 Task: Add an event with the title Lunch Break: Mindfulness and Stress Reduction Workshop, date '2023/12/07', time 7:50 AM to 9:50 AMand add a description: The training workshop will be facilitated by experienced negotiation experts who will provide guidance, insights, and practical tips throughout the session. Participants will have ample opportunities to ask questions, share experiences, and receive personalized feedback on their negotiation skills.Select event color  Tangerine . Add location for the event as: 123 Belém Tower, Lisbon, Portugal, logged in from the account softage.5@softage.netand send the event invitation to softage.6@softage.net and softage.7@softage.net. Set a reminder for the event Doesn't repeat
Action: Mouse moved to (46, 106)
Screenshot: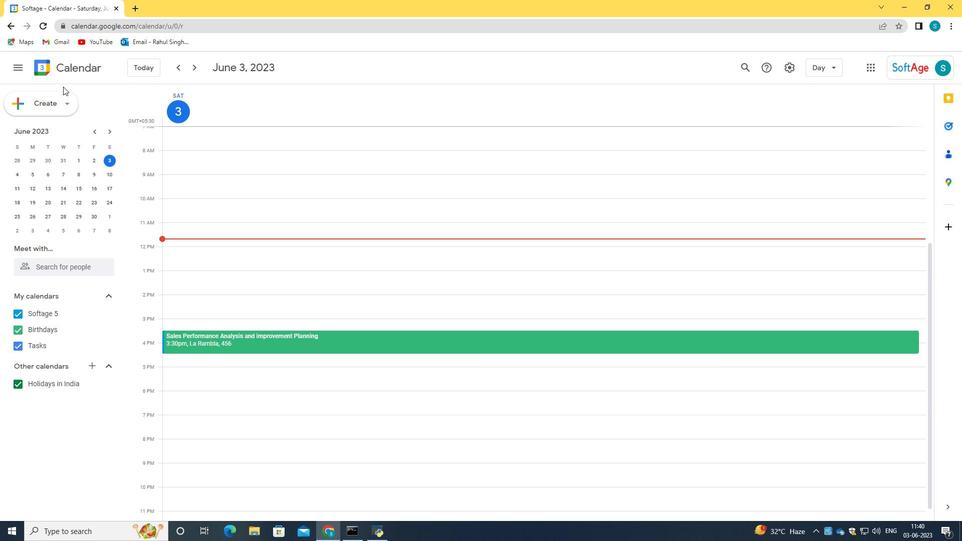 
Action: Mouse pressed left at (46, 106)
Screenshot: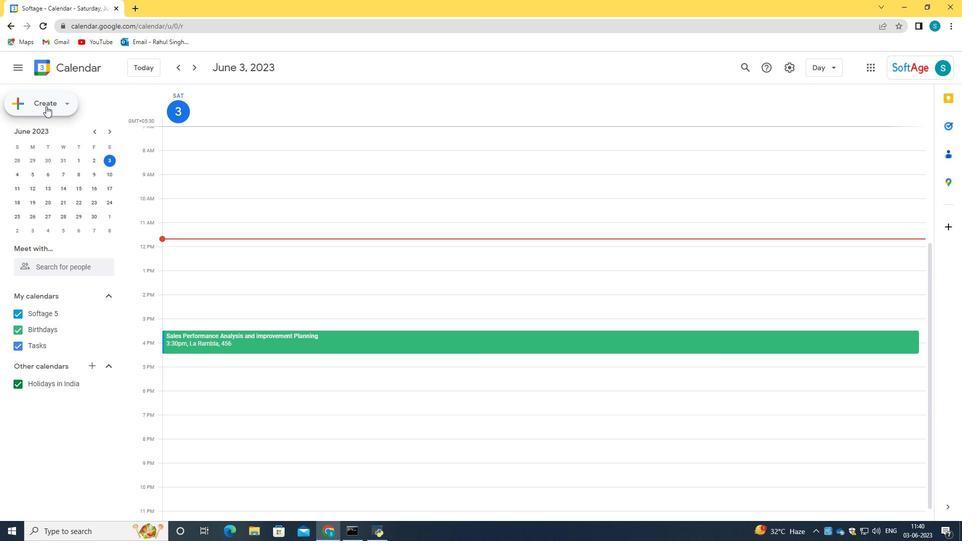 
Action: Mouse moved to (63, 134)
Screenshot: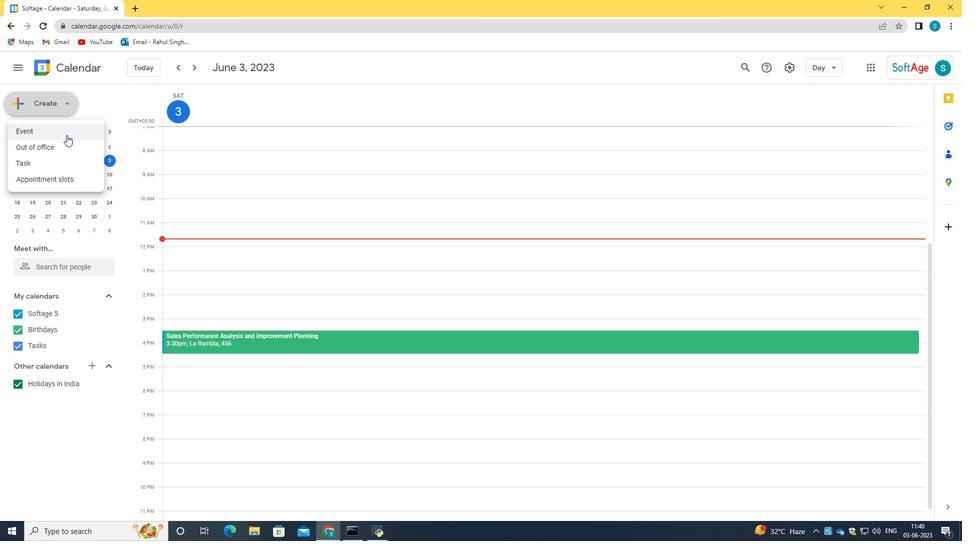 
Action: Mouse pressed left at (63, 134)
Screenshot: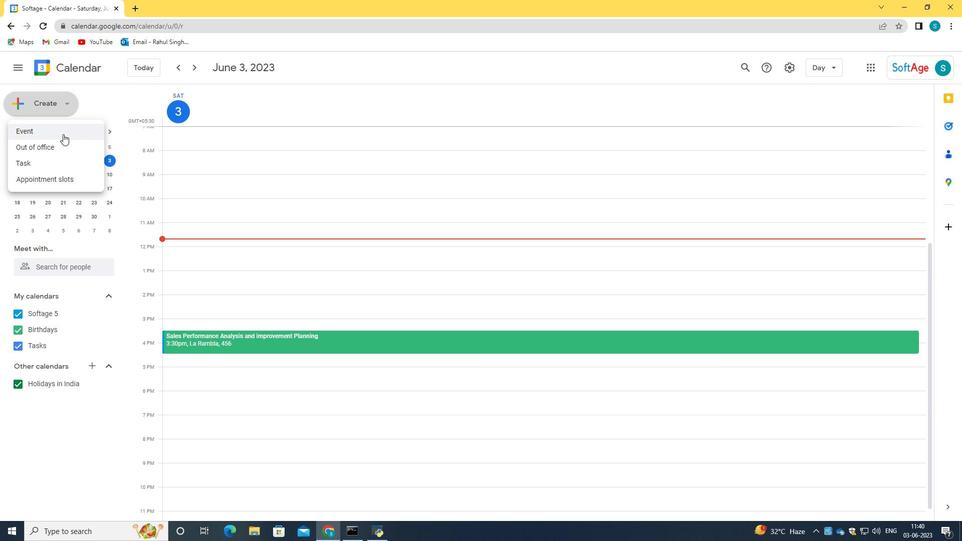 
Action: Mouse moved to (559, 402)
Screenshot: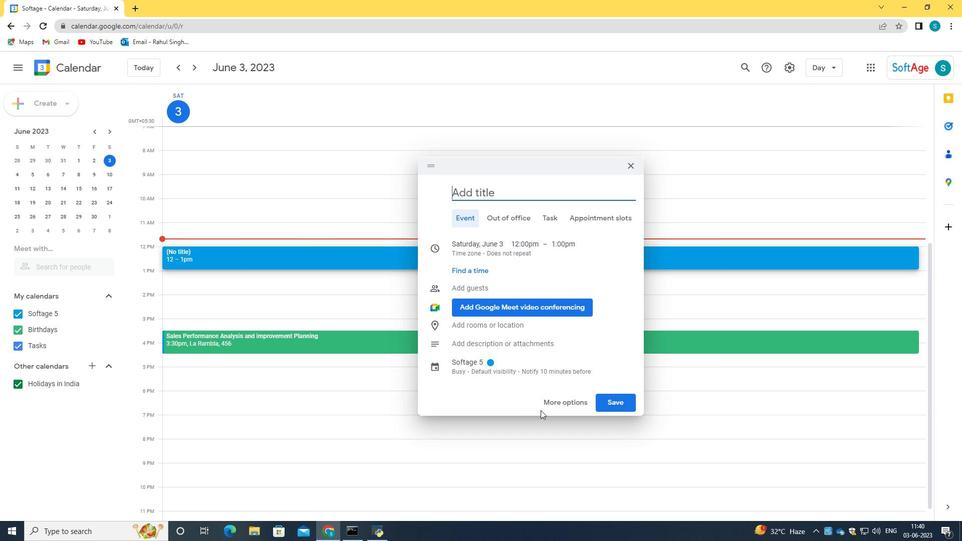 
Action: Mouse pressed left at (559, 402)
Screenshot: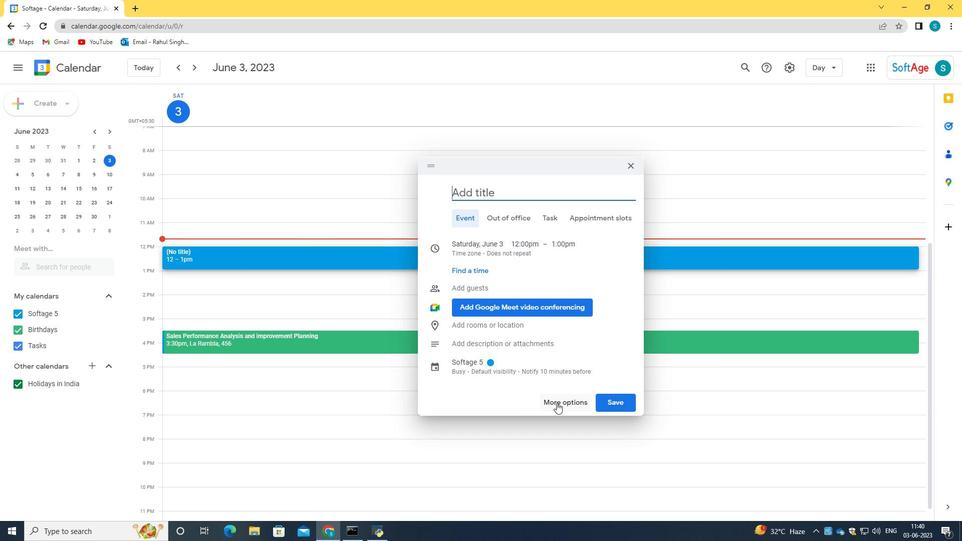 
Action: Mouse moved to (175, 75)
Screenshot: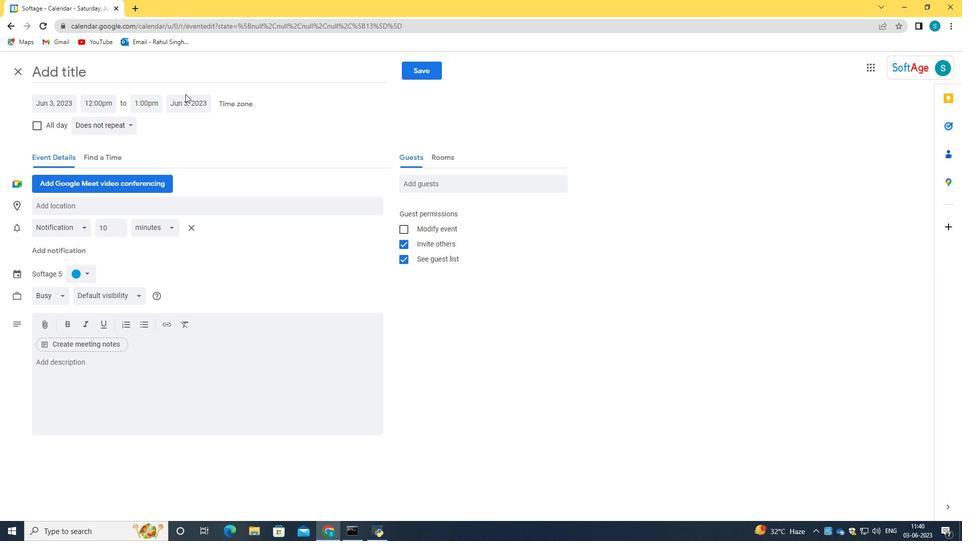 
Action: Mouse pressed left at (175, 75)
Screenshot: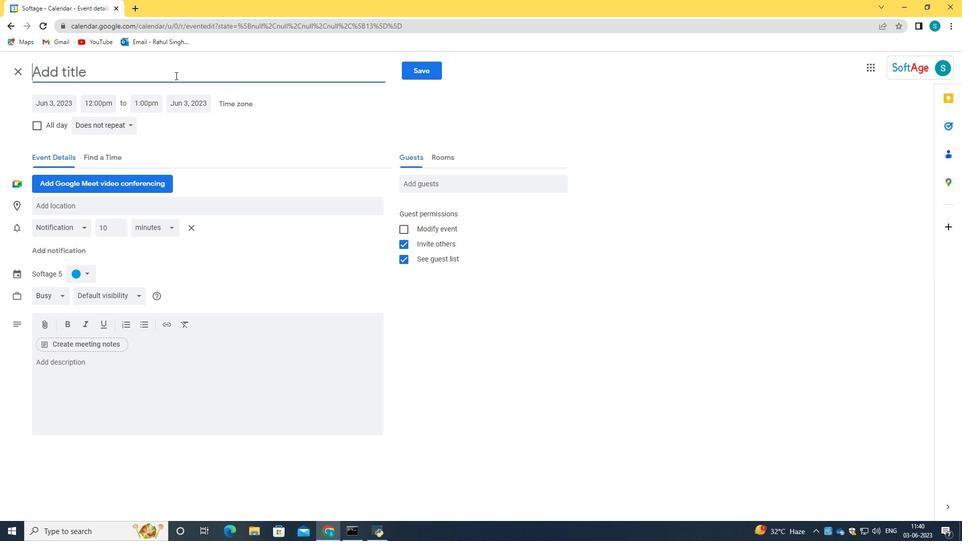
Action: Key pressed <Key.caps_lock>L<Key.caps_lock>uc<Key.backspace>nch<Key.space><Key.caps_lock>B<Key.caps_lock>reak<Key.shift_r>:<Key.space><Key.caps_lock>M<Key.caps_lock>indfulness<Key.space>and<Key.space><Key.caps_lock>S<Key.caps_lock>tress<Key.space><Key.caps_lock>R<Key.caps_lock>edua<Key.backspace>ction<Key.space><Key.caps_lock>W<Key.caps_lock>orkshop
Screenshot: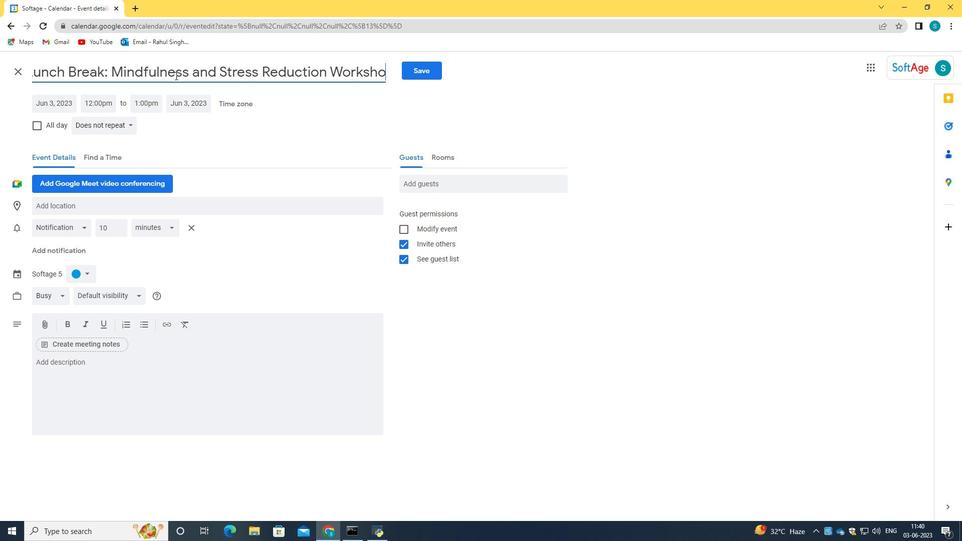 
Action: Mouse moved to (60, 102)
Screenshot: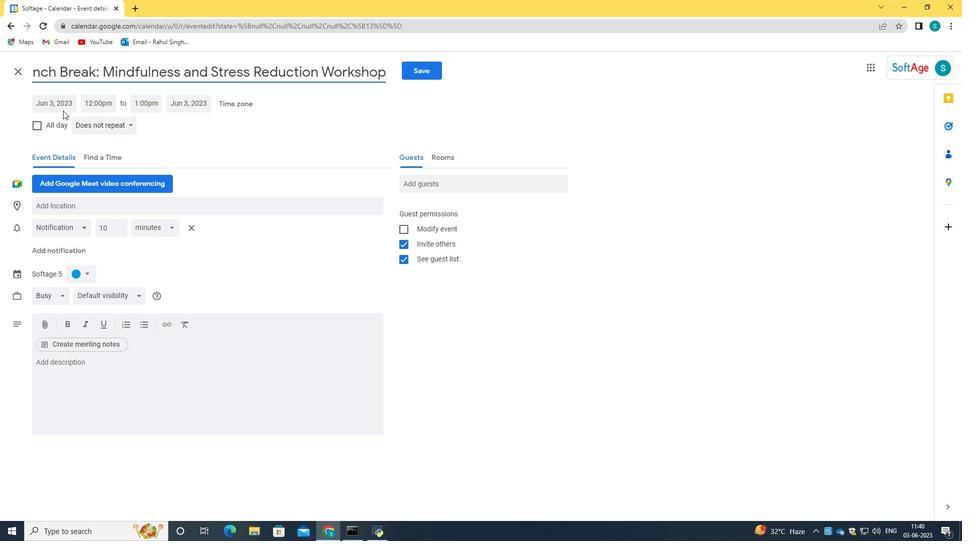 
Action: Mouse pressed left at (60, 102)
Screenshot: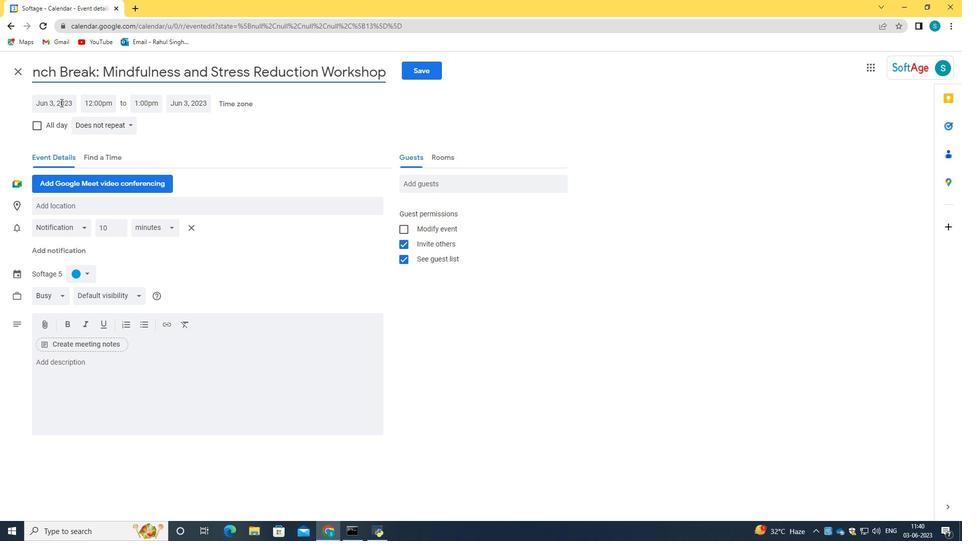 
Action: Key pressed 2023/12/07
Screenshot: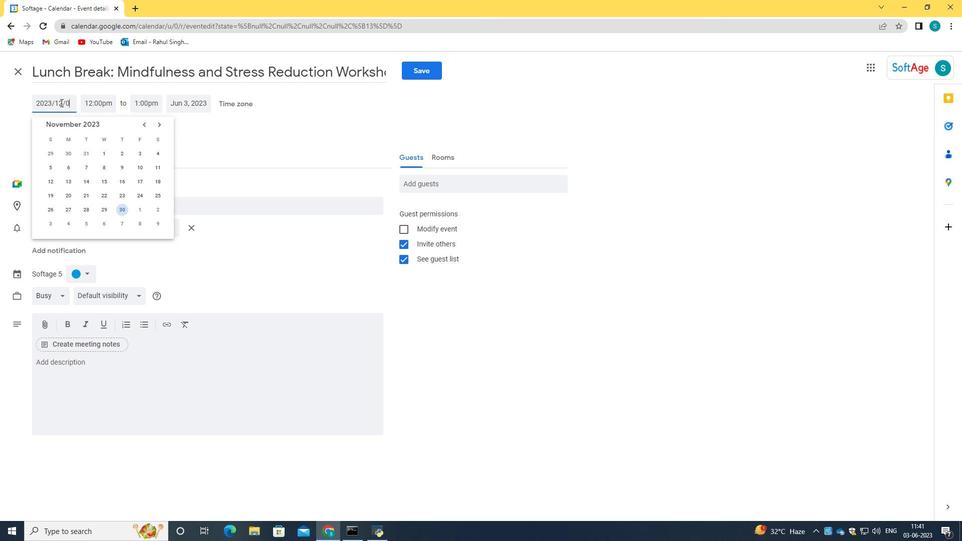 
Action: Mouse moved to (85, 101)
Screenshot: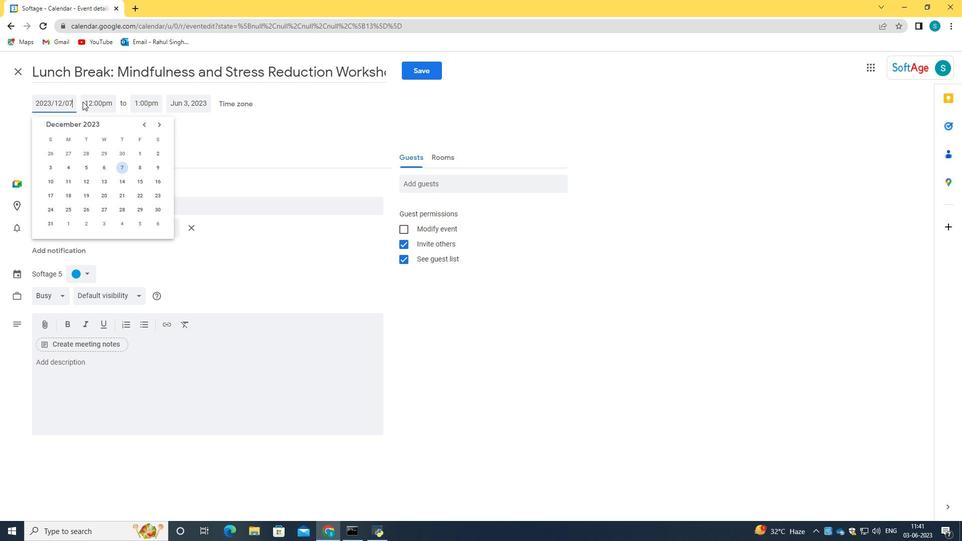 
Action: Mouse pressed left at (85, 101)
Screenshot: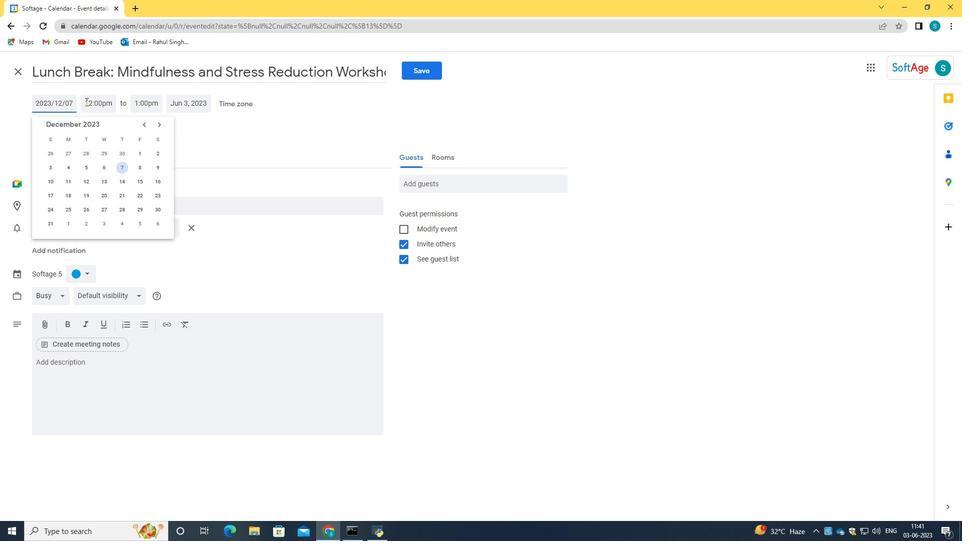 
Action: Mouse moved to (101, 104)
Screenshot: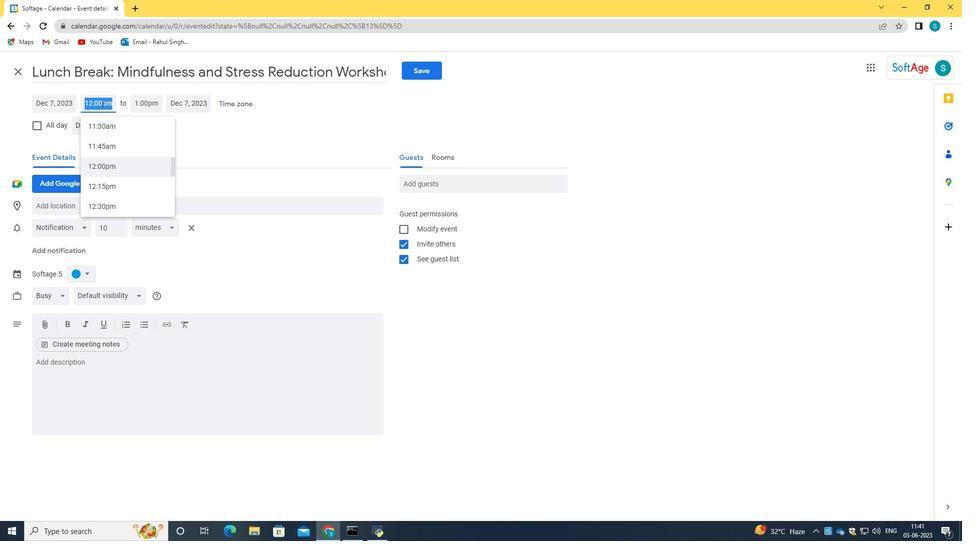 
Action: Key pressed <Key.backspace>7<Key.shift_r>:50am<Key.tab>9<Key.shift_r>:50am
Screenshot: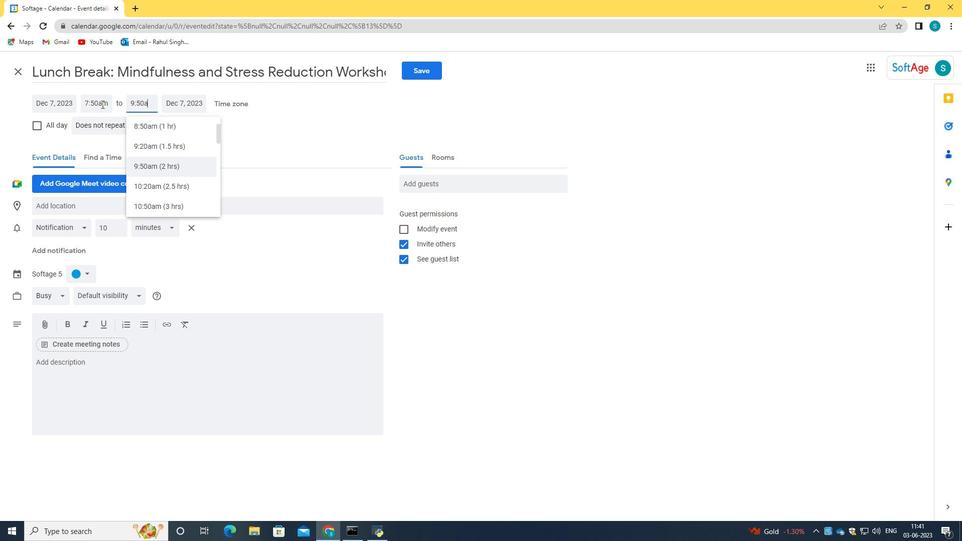 
Action: Mouse moved to (252, 123)
Screenshot: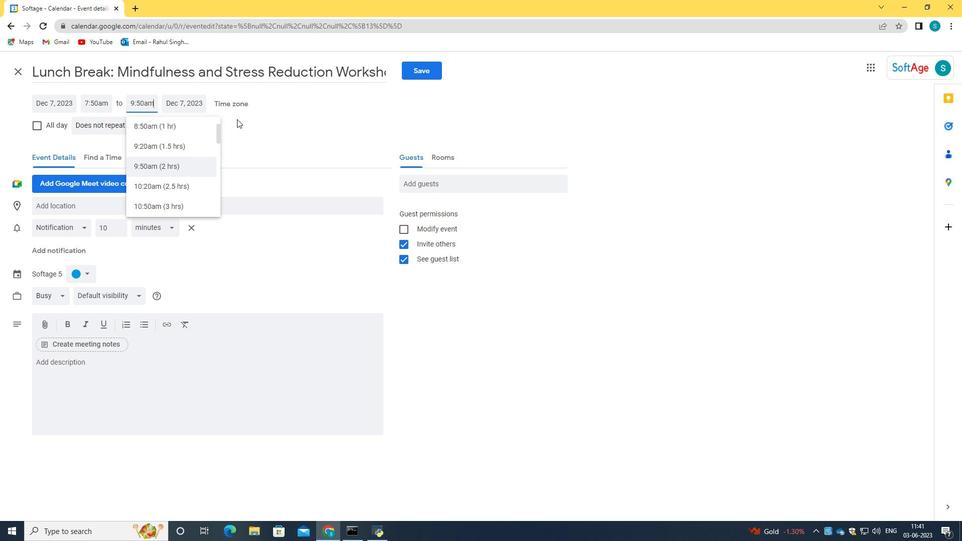 
Action: Mouse pressed left at (252, 123)
Screenshot: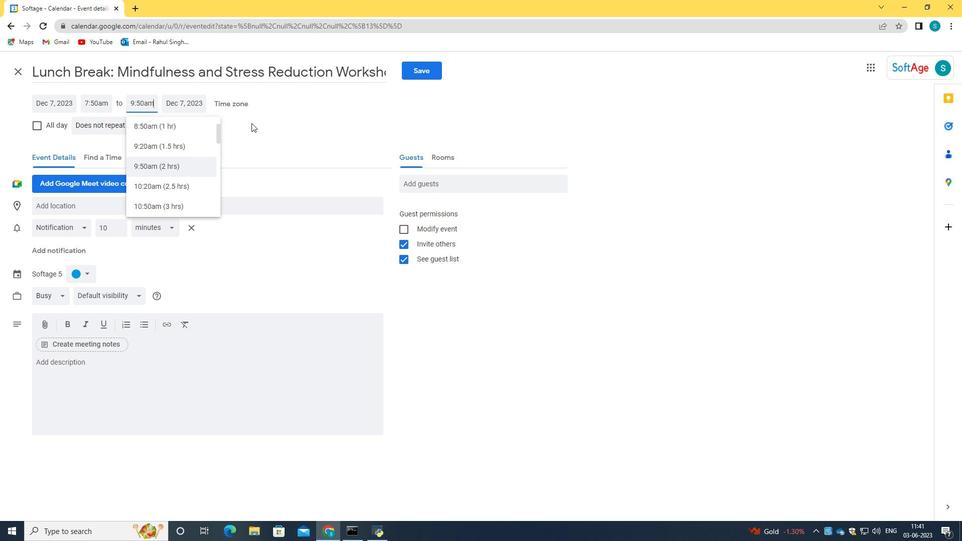 
Action: Mouse moved to (102, 399)
Screenshot: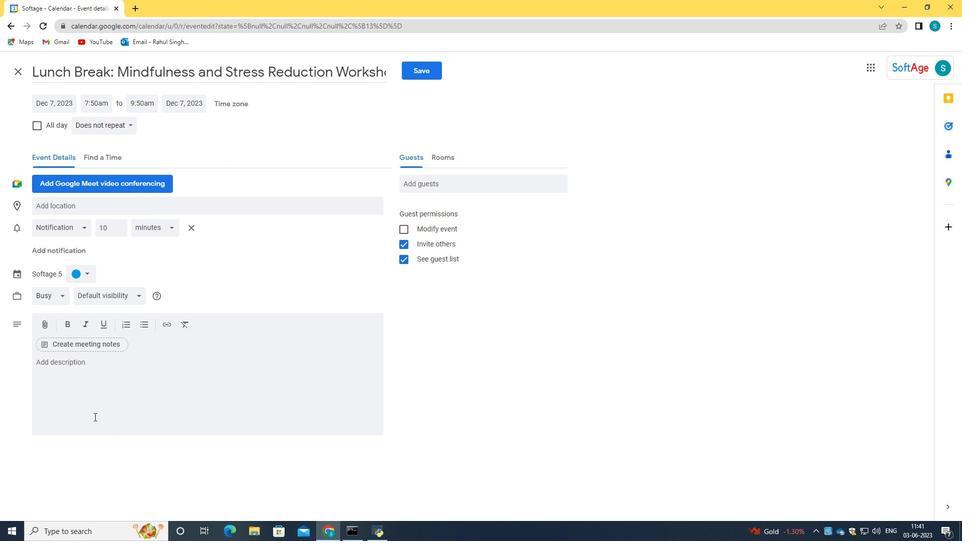 
Action: Mouse pressed left at (102, 399)
Screenshot: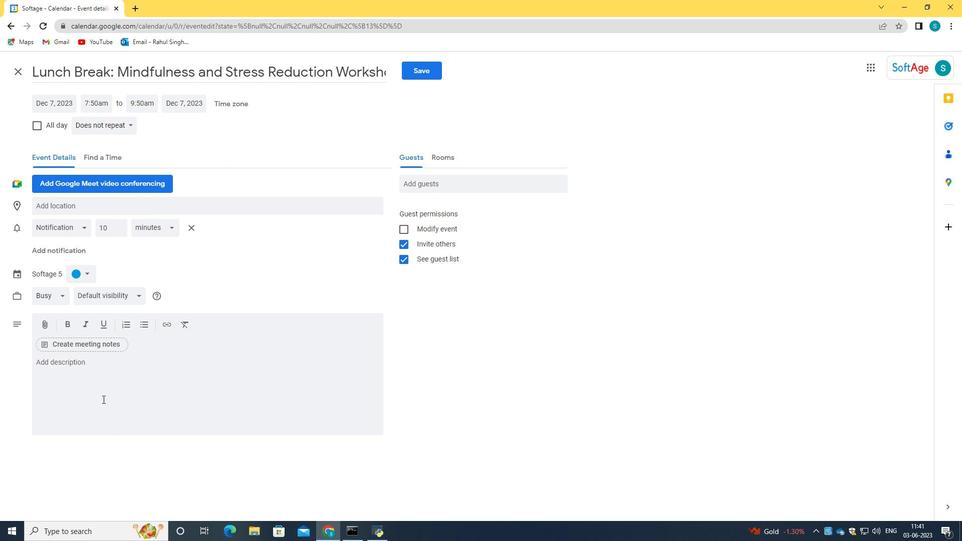 
Action: Key pressed <Key.caps_lock>T<Key.caps_lock>he<Key.space>training<Key.space>workshop<Key.space>will<Key.space>be<Key.space>faciliated<Key.space><Key.backspace><Key.backspace><Key.backspace><Key.backspace><Key.backspace><Key.backspace><Key.backspace><Key.backspace>ilitated<Key.space>by<Key.space>experienced<Key.space>negotiation<Key.space>experts<Key.space>who<Key.space>will<Key.space>provide<Key.space>guidance,<Key.space>insights<Key.space><Key.backspace>,<Key.space>and<Key.space>practiv<Key.backspace>cal<Key.space>tips<Key.space>throughouth<Key.backspace><Key.space>the<Key.space>sessions.<Key.space><Key.caps_lock>P<Key.caps_lock>articipants<Key.space>will<Key.space>have<Key.space>ample<Key.space>opportunities<Key.space>to<Key.space>ask<Key.space>p<Key.backspace>questions,<Key.space>share<Key.space>experiences,<Key.space>and<Key.space>reci<Key.backspace>eive<Key.space>personalized<Key.space>feedback<Key.space>on<Key.space>their<Key.space>nefotiation<Key.space>sk<Key.backspace><Key.backspace><Key.backspace><Key.backspace><Key.backspace><Key.backspace><Key.backspace><Key.backspace><Key.backspace><Key.backspace><Key.backspace><Key.backspace>gotiation<Key.space>skill.
Screenshot: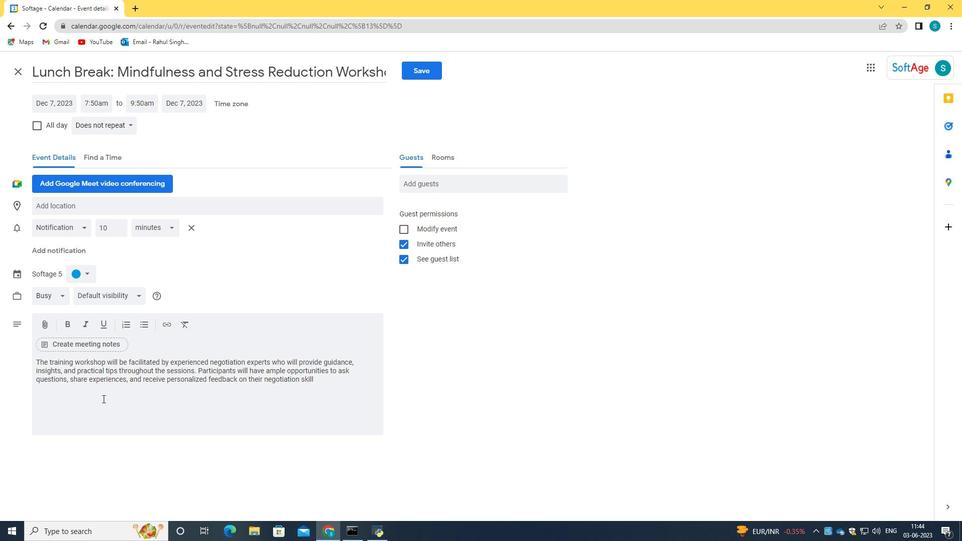 
Action: Mouse moved to (260, 280)
Screenshot: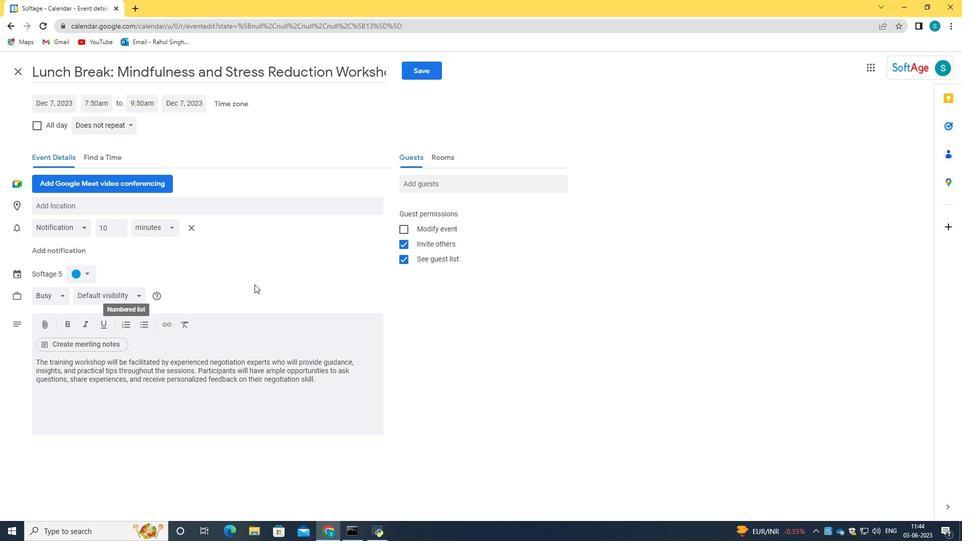 
Action: Mouse pressed left at (260, 280)
Screenshot: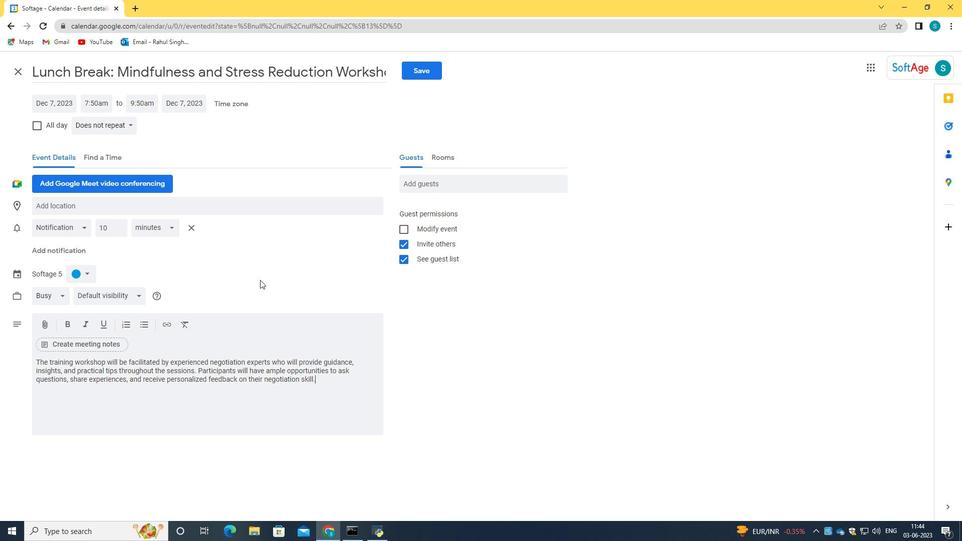 
Action: Mouse moved to (81, 274)
Screenshot: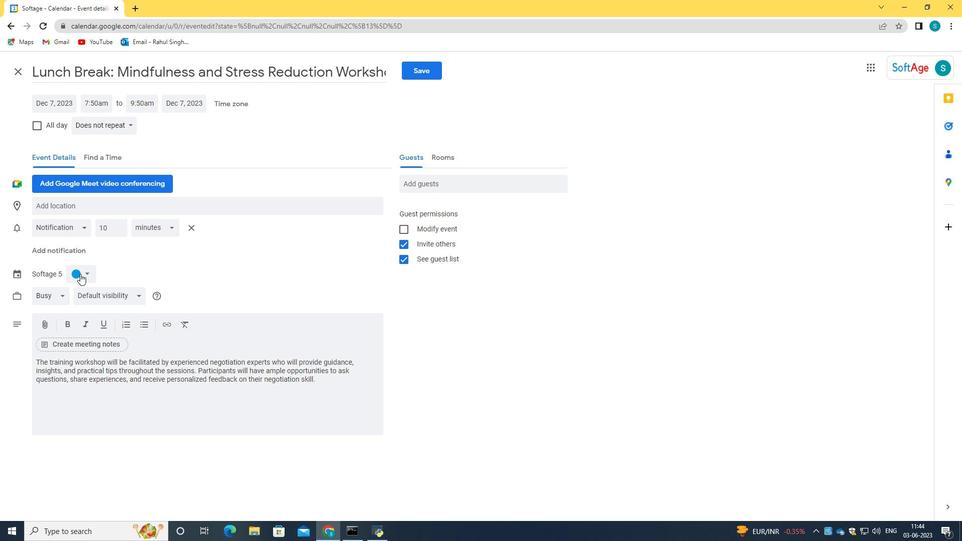 
Action: Mouse pressed left at (81, 274)
Screenshot: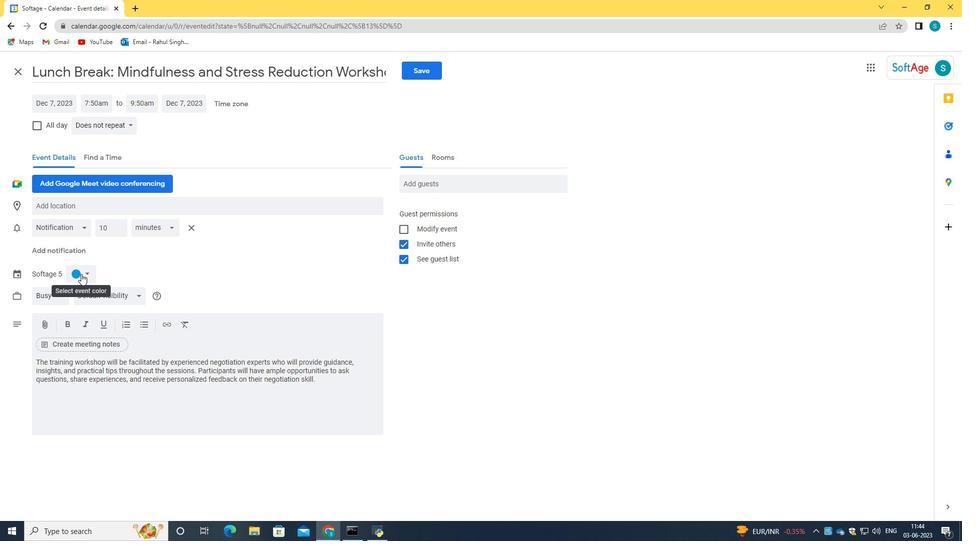 
Action: Mouse moved to (76, 287)
Screenshot: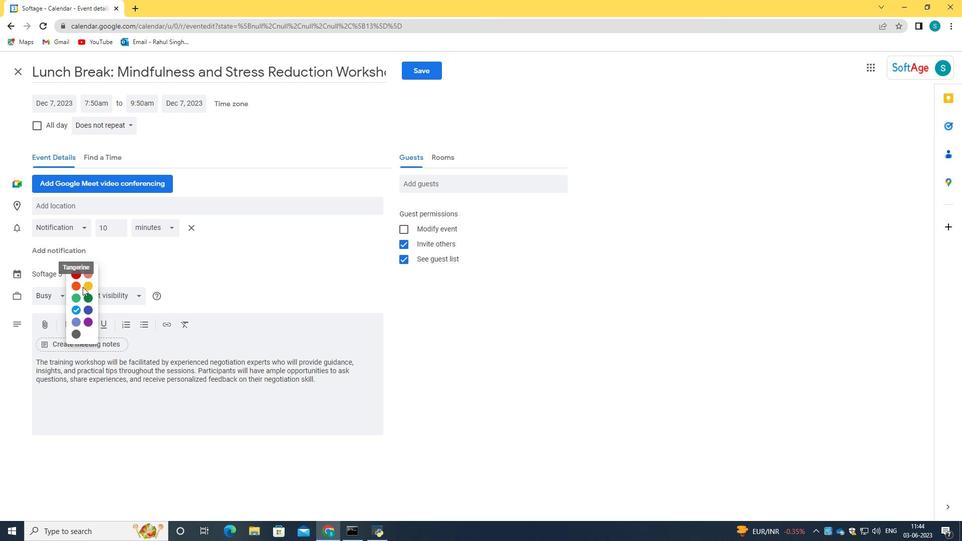 
Action: Mouse pressed left at (76, 287)
Screenshot: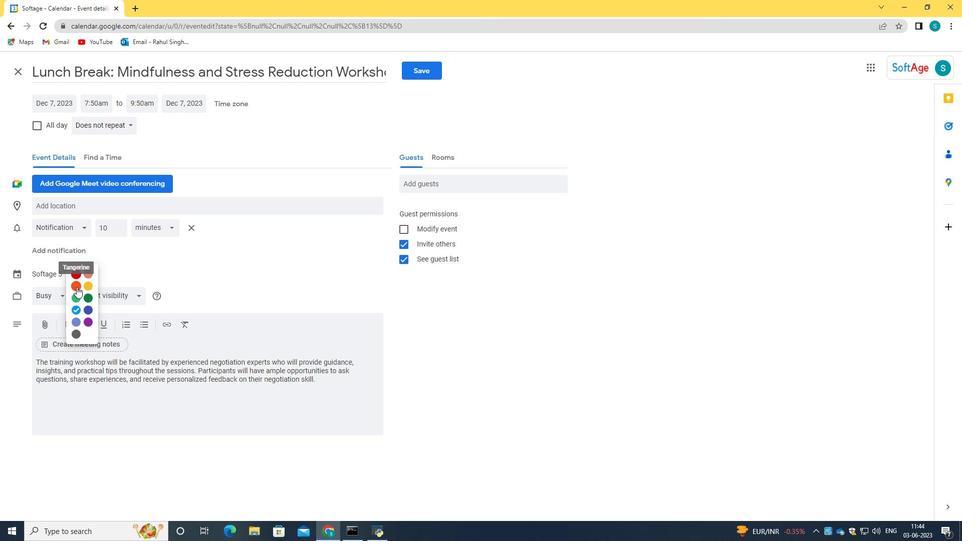 
Action: Mouse moved to (100, 209)
Screenshot: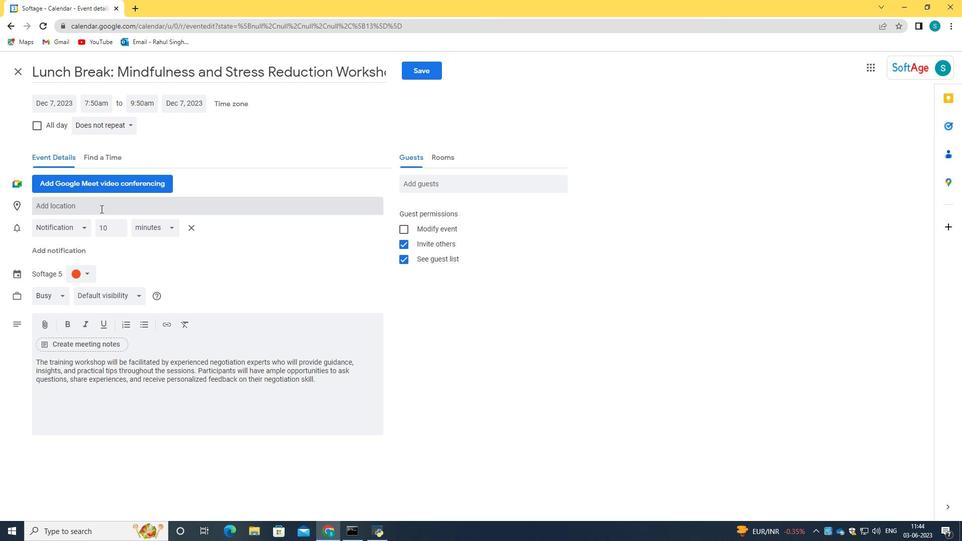 
Action: Mouse pressed left at (100, 209)
Screenshot: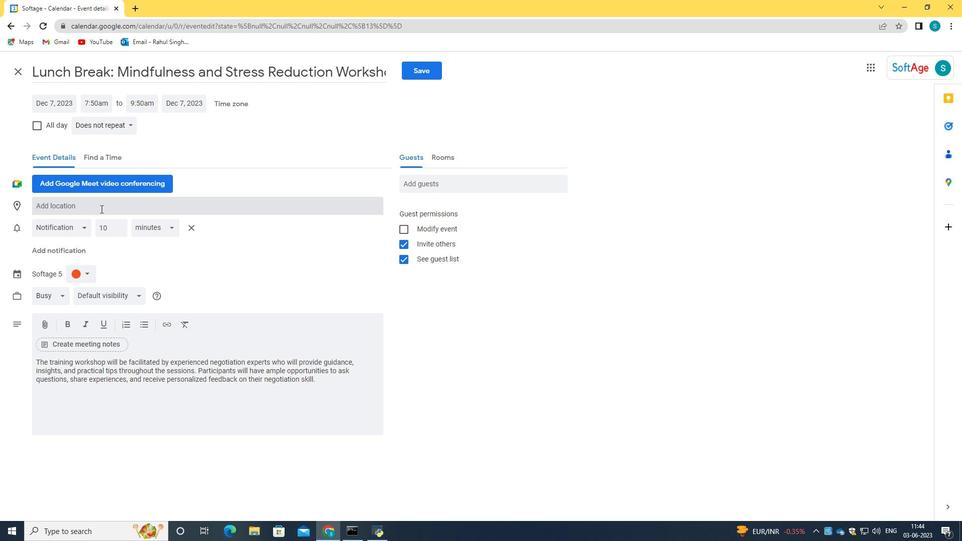 
Action: Key pressed <Key.caps_lock>123<Key.space><Key.caps_lock><Key.caps_lock>B<Key.caps_lock>elem<Key.space><Key.caps_lock>T<Key.caps_lock>ower,<Key.space>
Screenshot: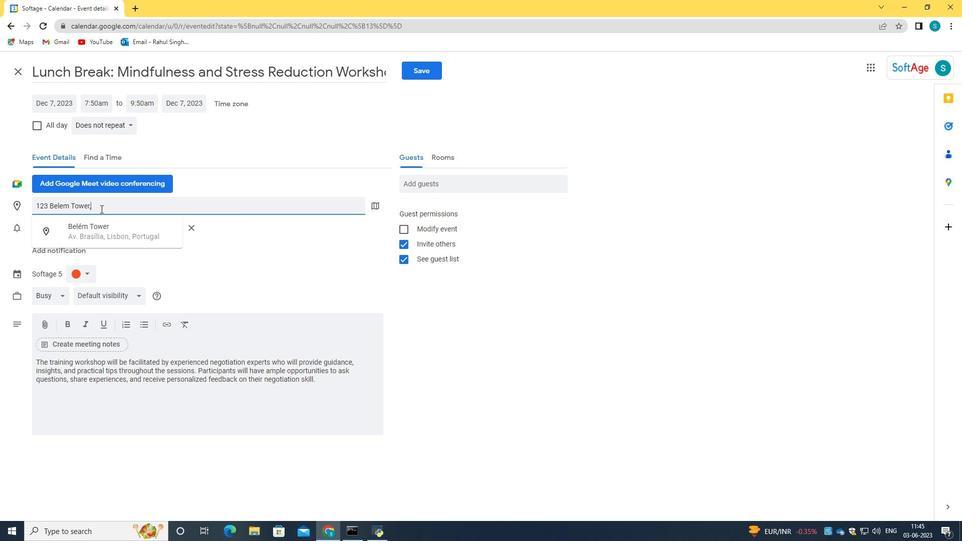 
Action: Mouse moved to (102, 228)
Screenshot: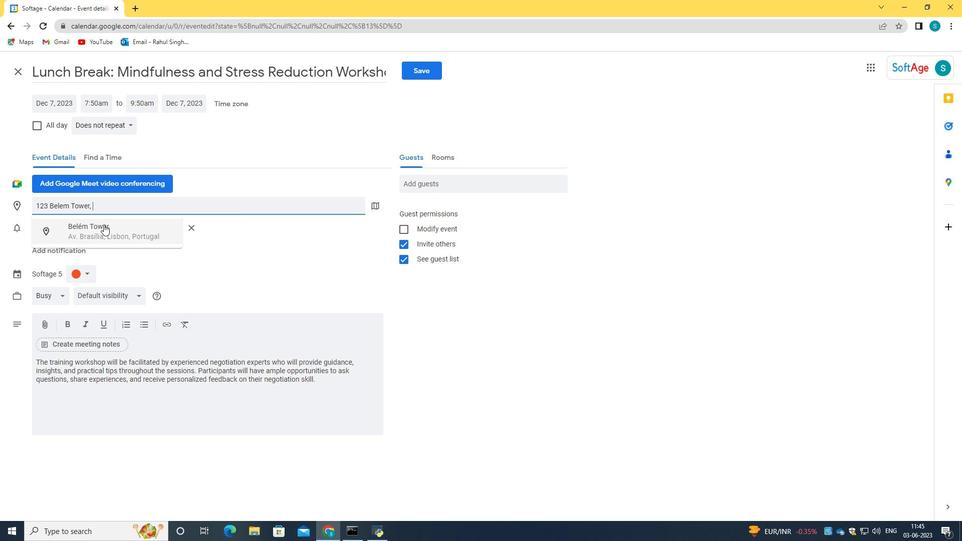 
Action: Mouse pressed left at (102, 228)
Screenshot: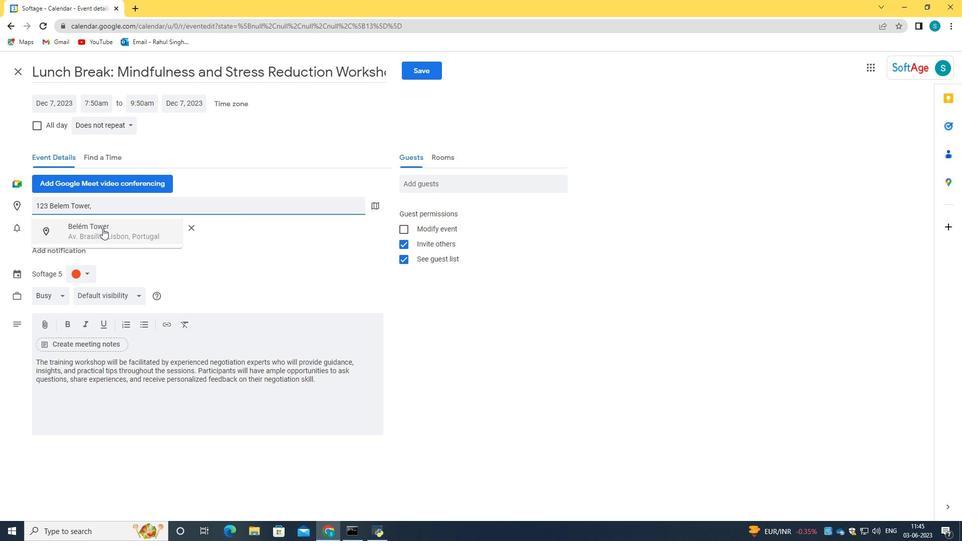 
Action: Mouse moved to (431, 188)
Screenshot: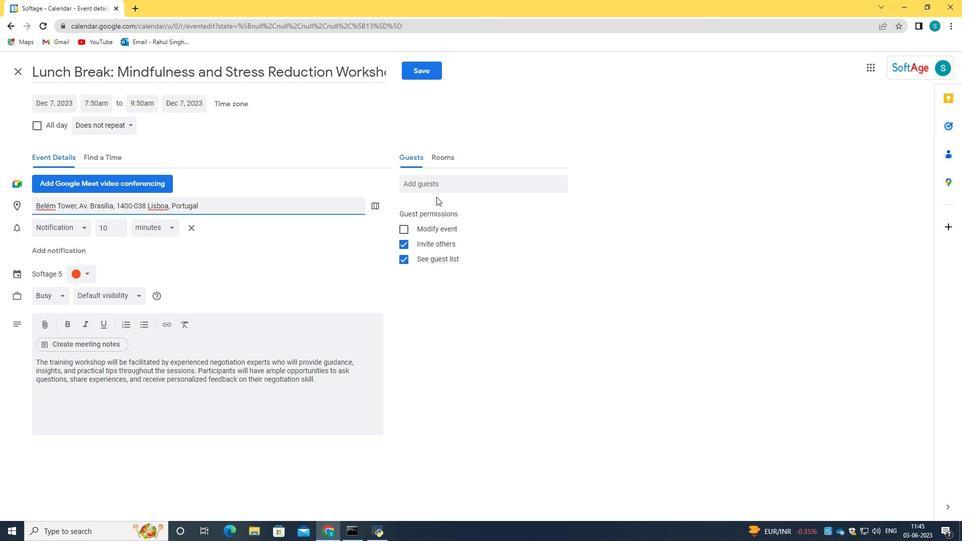 
Action: Mouse pressed left at (431, 188)
Screenshot: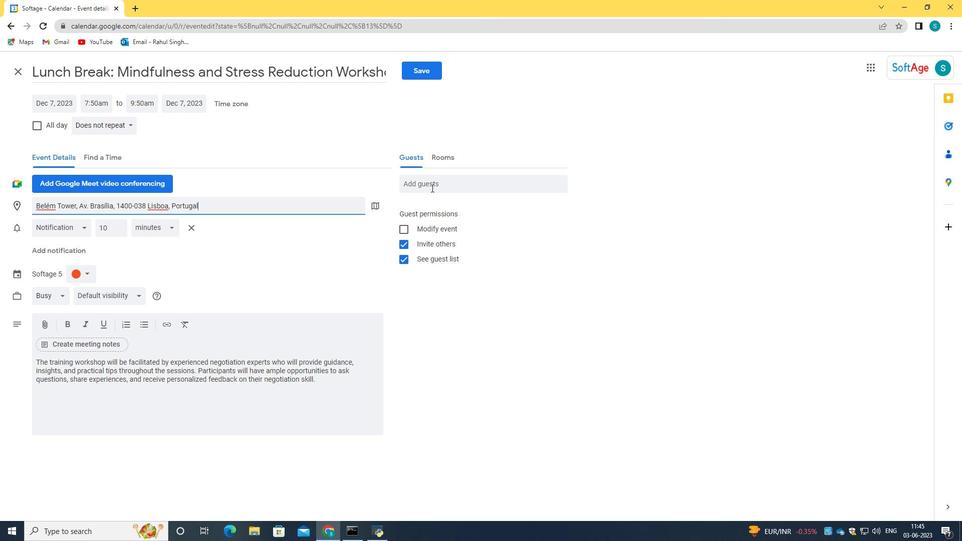 
Action: Key pressed softage.6<Key.shift>@softage.net<Key.tab>softage.7<Key.shift>@softage.net
Screenshot: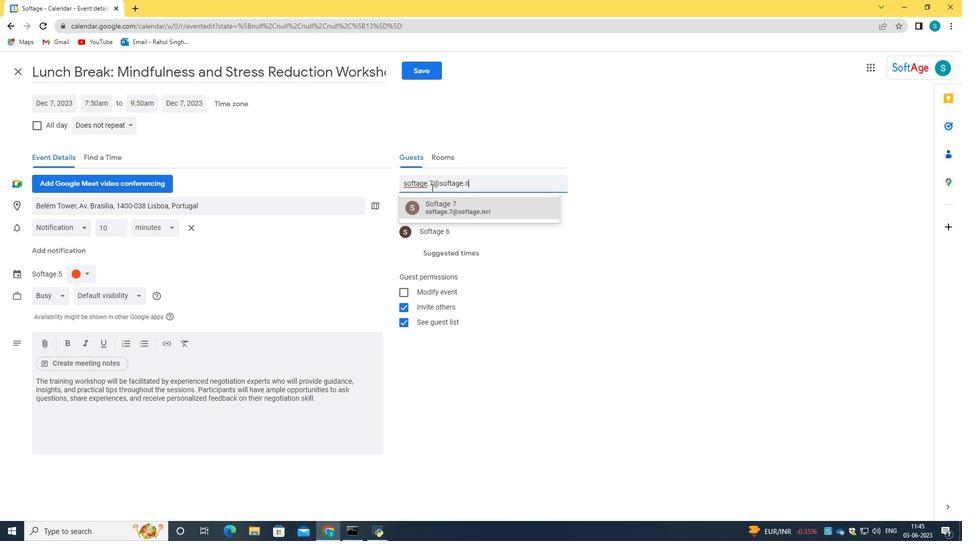 
Action: Mouse moved to (448, 213)
Screenshot: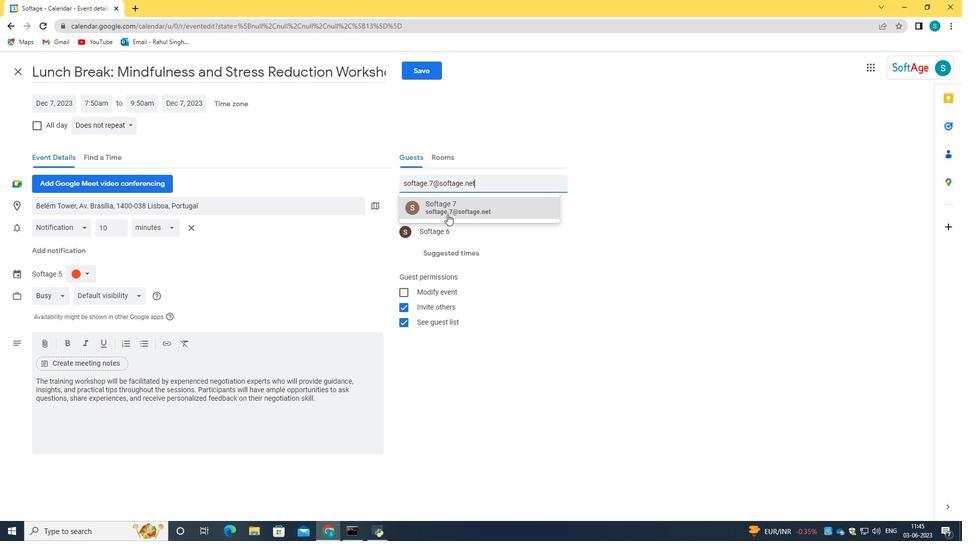 
Action: Mouse pressed left at (448, 213)
Screenshot: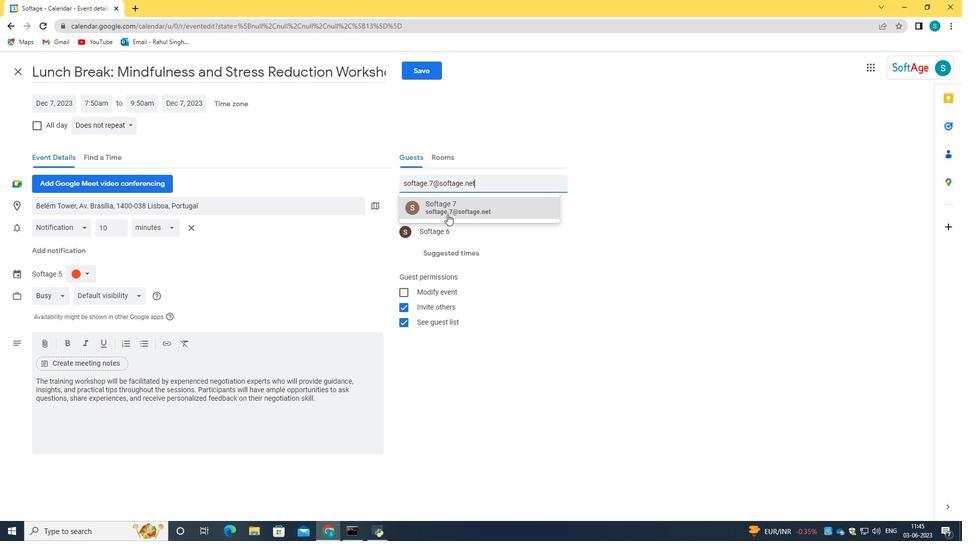 
Action: Mouse moved to (104, 125)
Screenshot: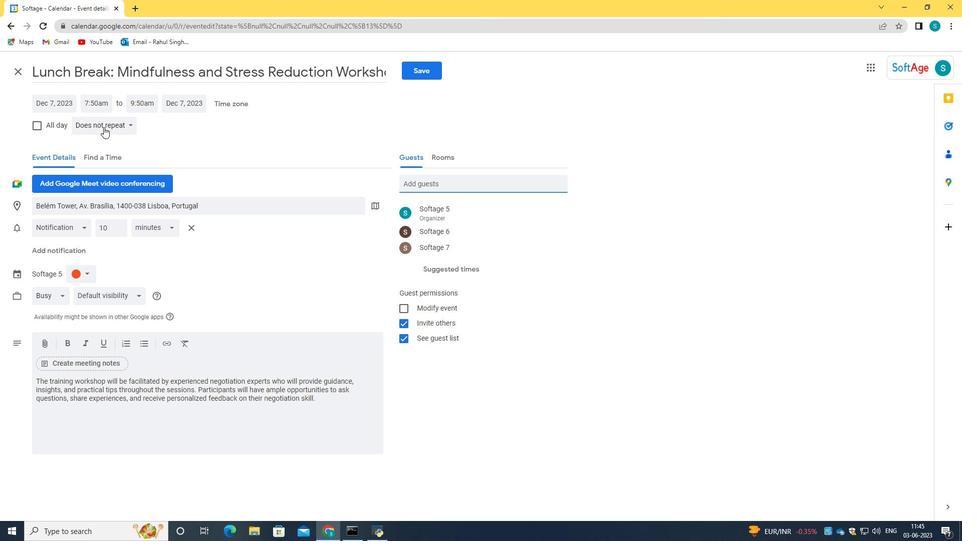 
Action: Mouse pressed left at (104, 125)
Screenshot: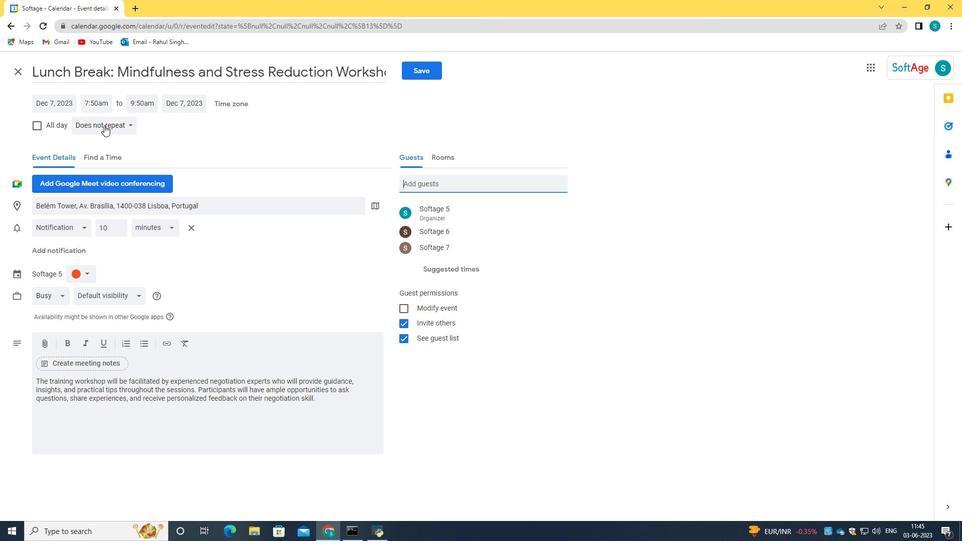 
Action: Mouse moved to (118, 127)
Screenshot: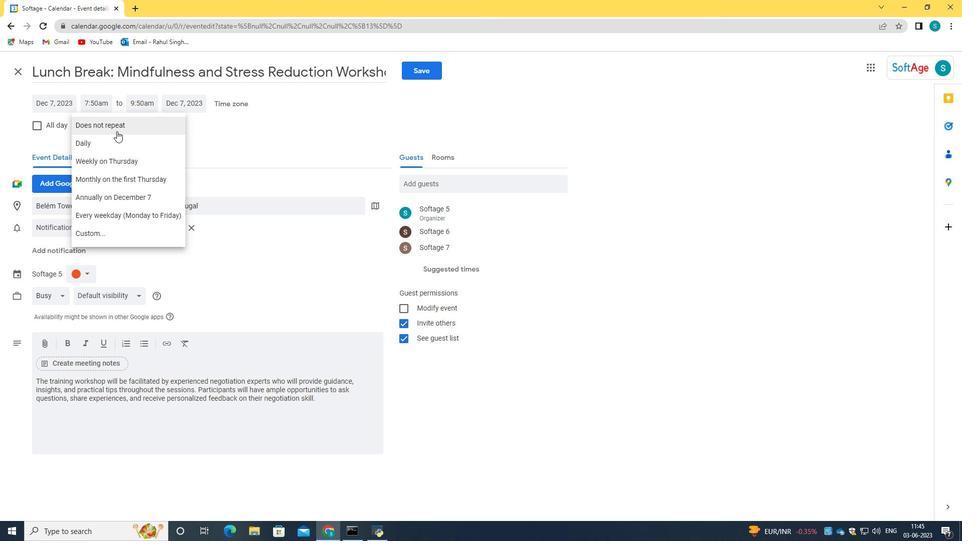 
Action: Mouse pressed left at (118, 127)
Screenshot: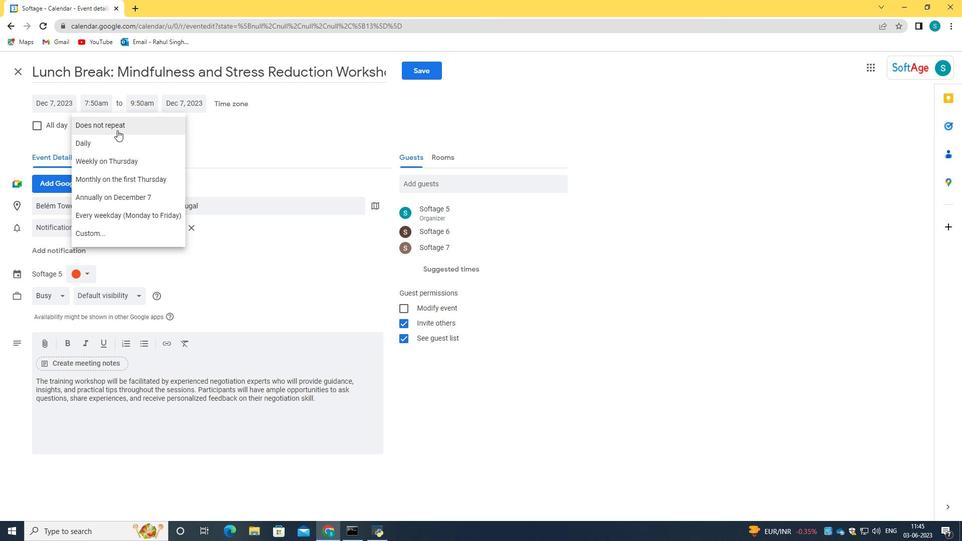 
Action: Mouse moved to (427, 70)
Screenshot: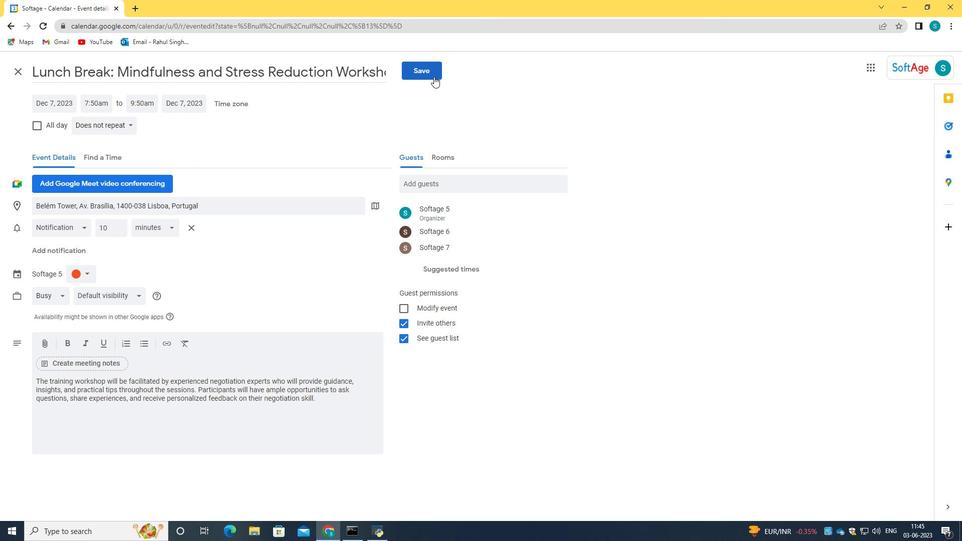 
Action: Mouse pressed left at (427, 70)
Screenshot: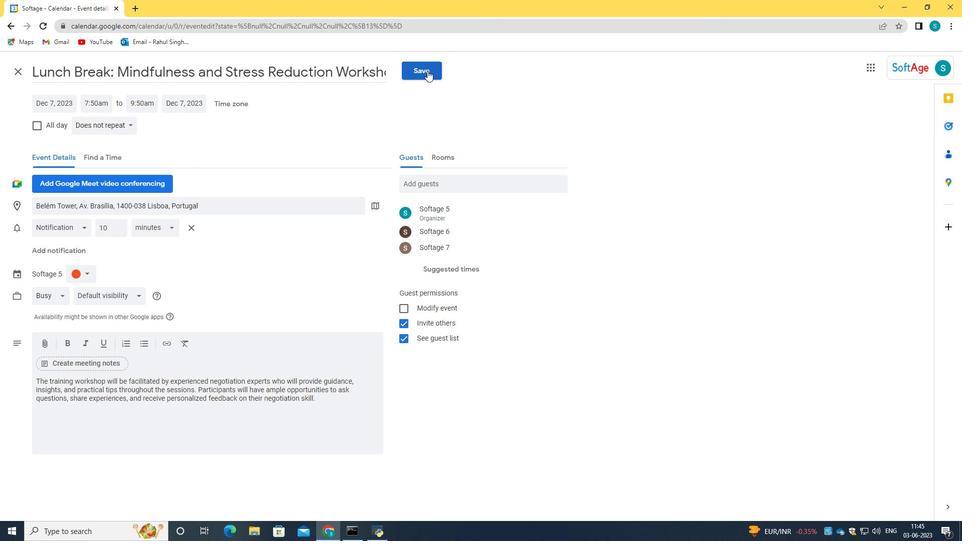
Action: Mouse moved to (578, 308)
Screenshot: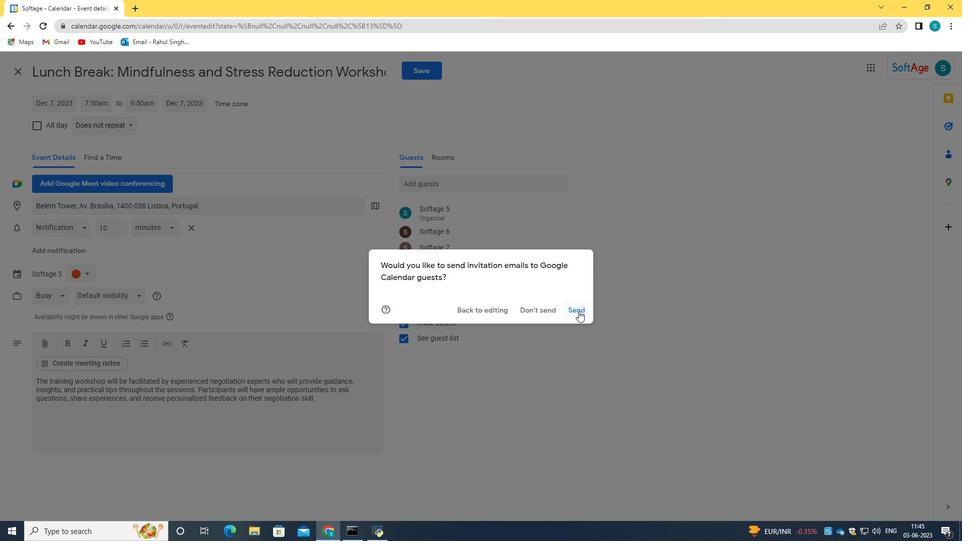 
Action: Mouse pressed left at (578, 308)
Screenshot: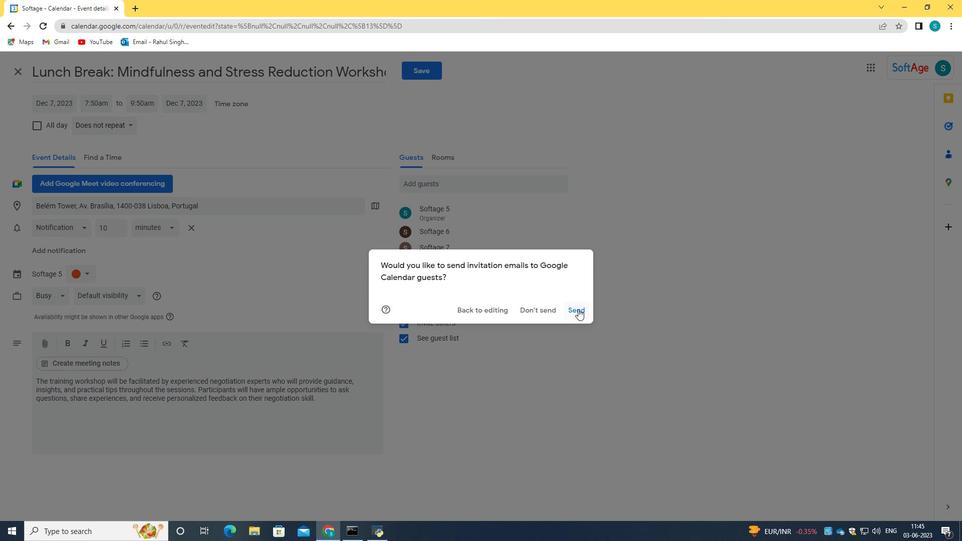 
